 Task: Create expense object for expenses information.
Action: Mouse moved to (704, 55)
Screenshot: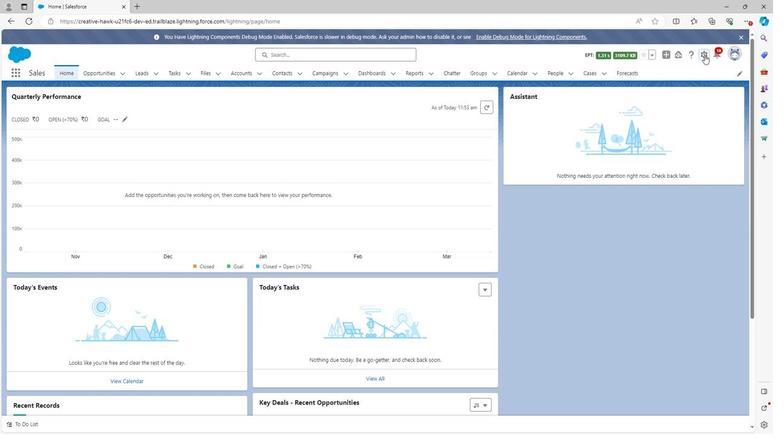 
Action: Mouse pressed left at (704, 55)
Screenshot: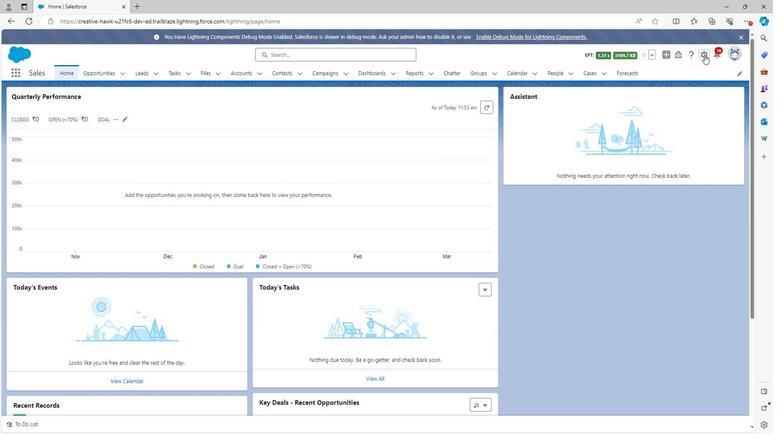 
Action: Mouse moved to (671, 77)
Screenshot: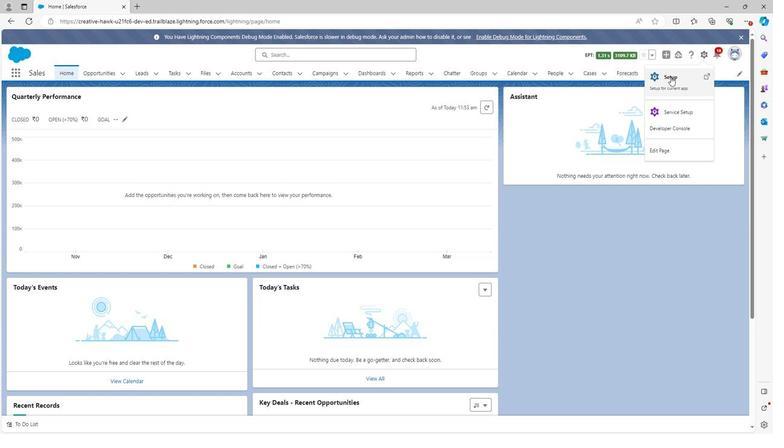 
Action: Mouse pressed left at (671, 77)
Screenshot: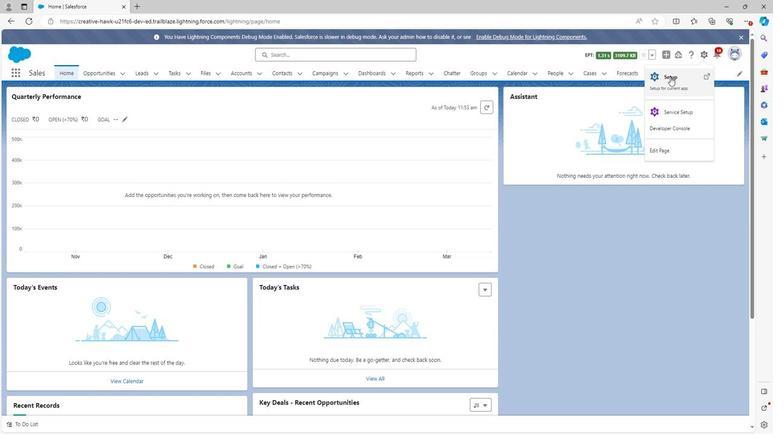 
Action: Mouse moved to (111, 71)
Screenshot: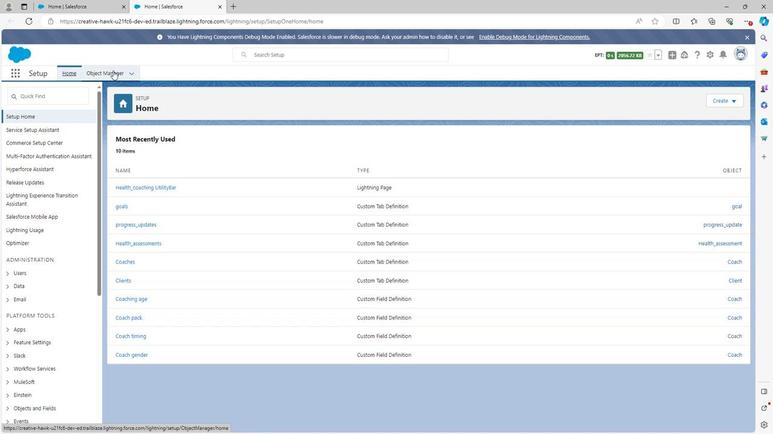 
Action: Mouse pressed left at (111, 71)
Screenshot: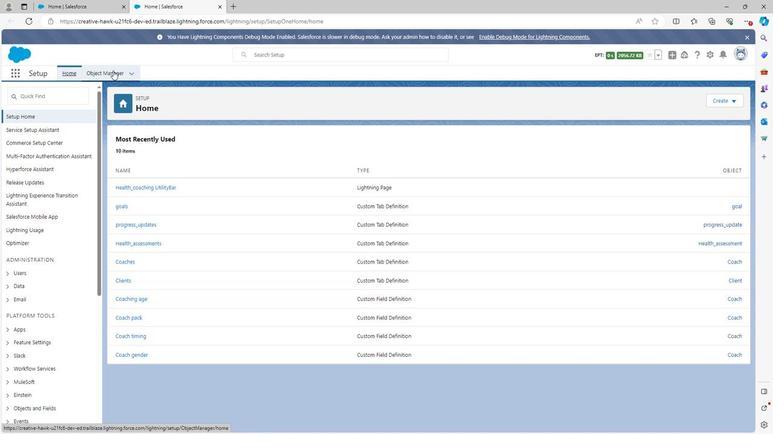
Action: Mouse moved to (718, 102)
Screenshot: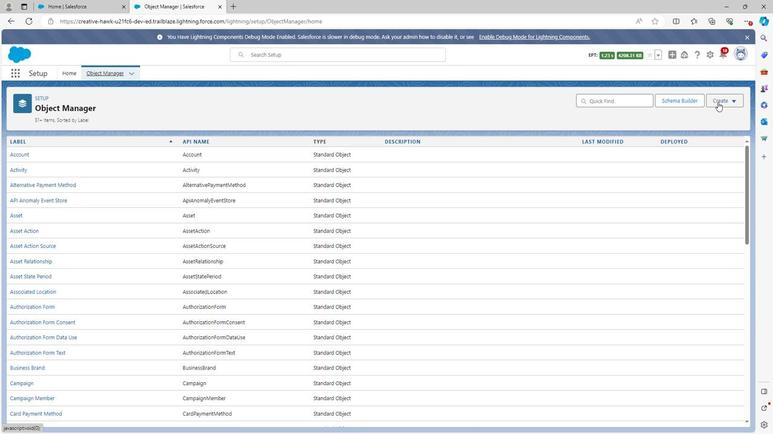 
Action: Mouse pressed left at (718, 102)
Screenshot: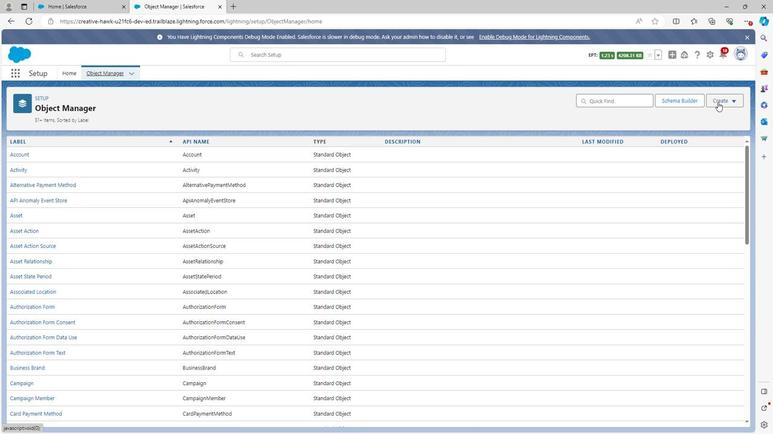 
Action: Mouse moved to (686, 124)
Screenshot: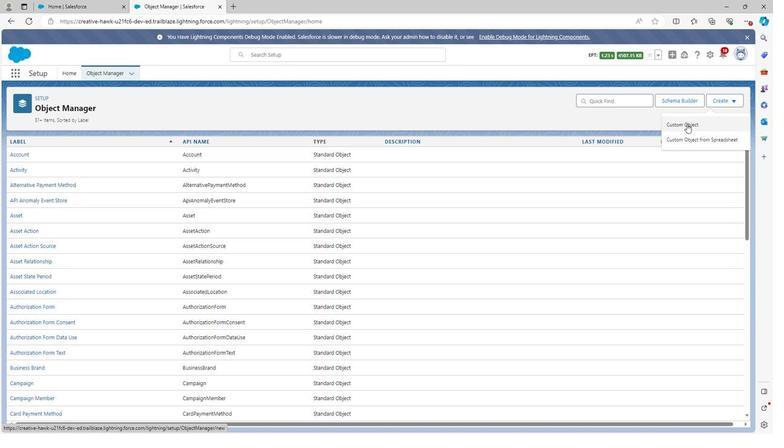 
Action: Mouse pressed left at (686, 124)
Screenshot: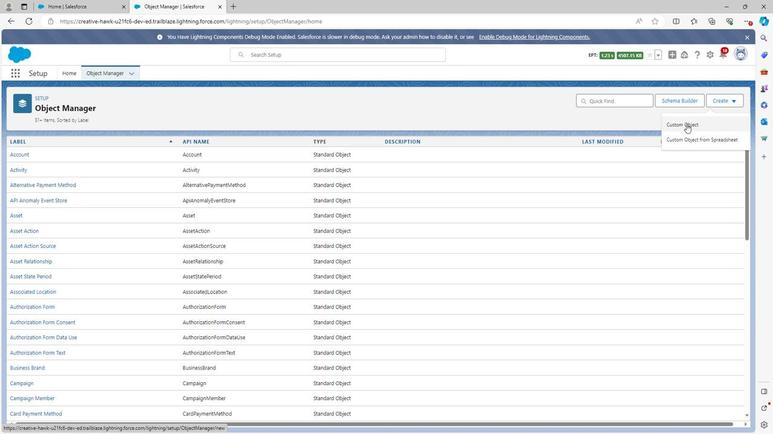 
Action: Mouse moved to (192, 205)
Screenshot: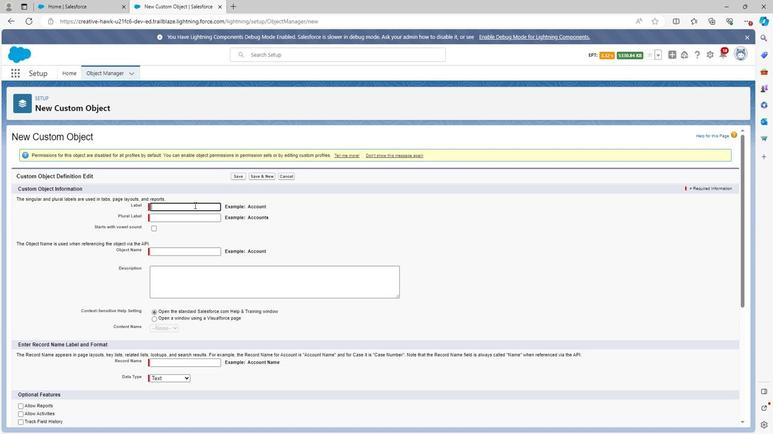 
Action: Mouse pressed left at (192, 205)
Screenshot: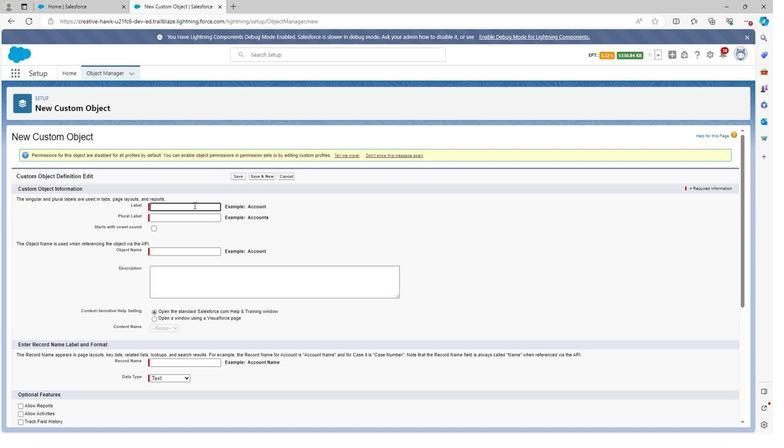 
Action: Key pressed <Key.shift><Key.shift><Key.shift><Key.shift><Key.shift>Expense
Screenshot: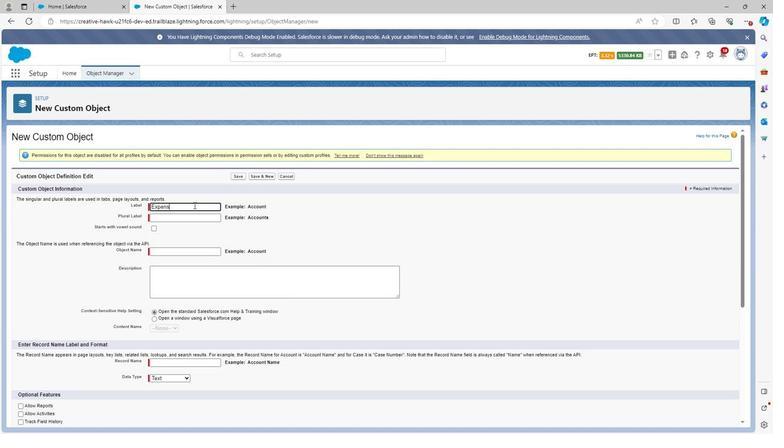 
Action: Mouse moved to (236, 228)
Screenshot: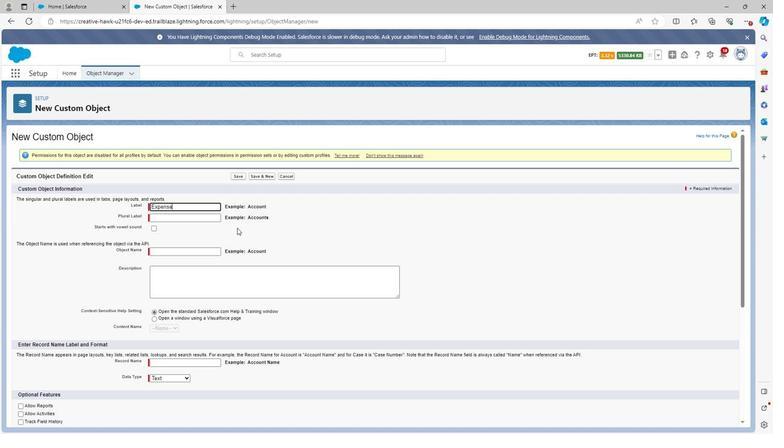 
Action: Mouse pressed left at (236, 228)
Screenshot: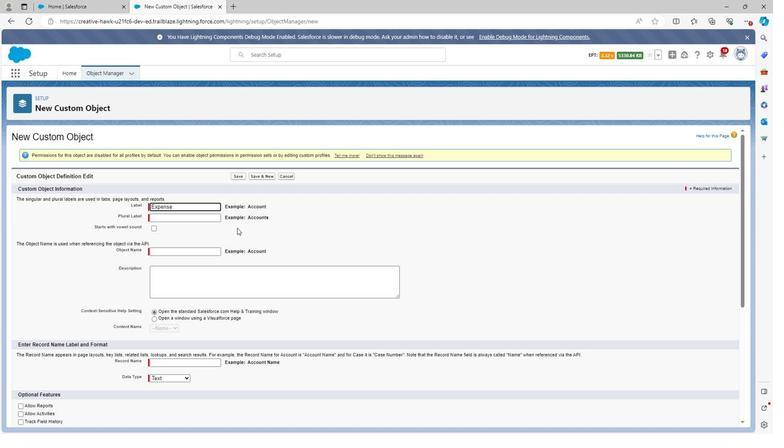 
Action: Mouse moved to (176, 216)
Screenshot: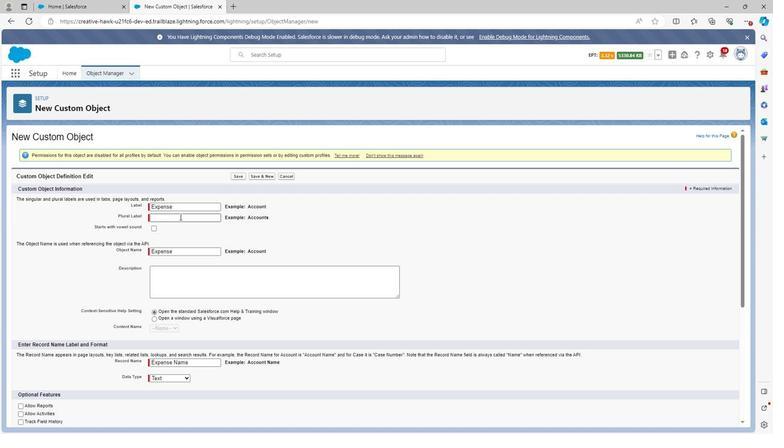 
Action: Mouse pressed left at (176, 216)
Screenshot: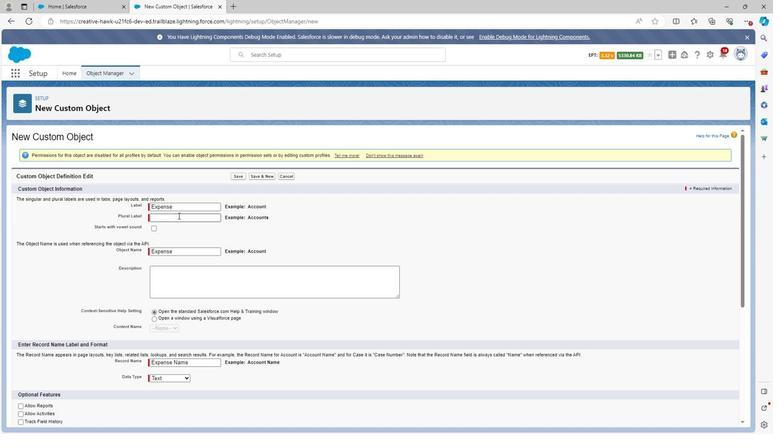 
Action: Key pressed <Key.shift>Expenses
Screenshot: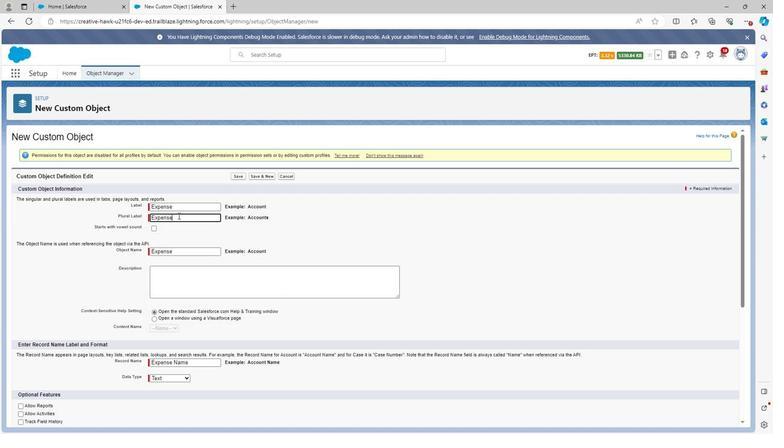
Action: Mouse moved to (166, 233)
Screenshot: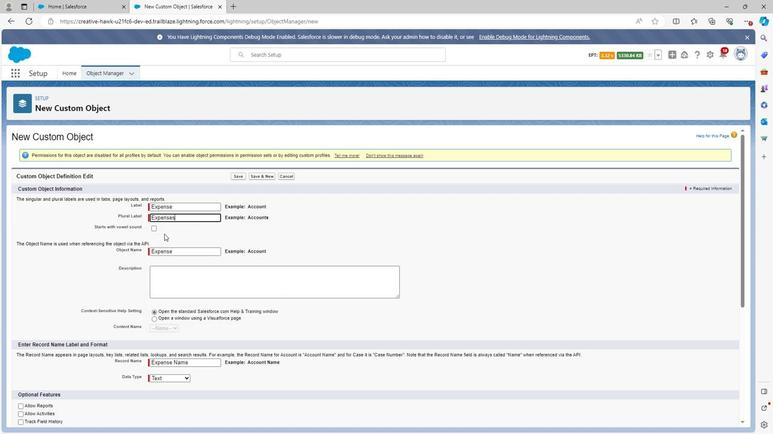 
Action: Mouse pressed left at (166, 233)
Screenshot: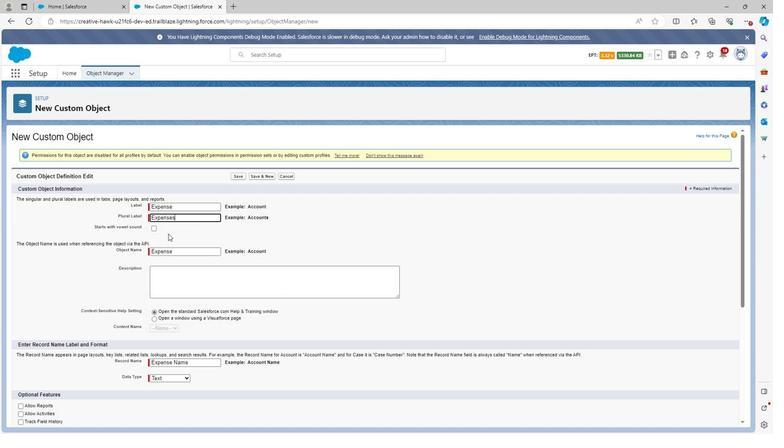 
Action: Mouse moved to (170, 271)
Screenshot: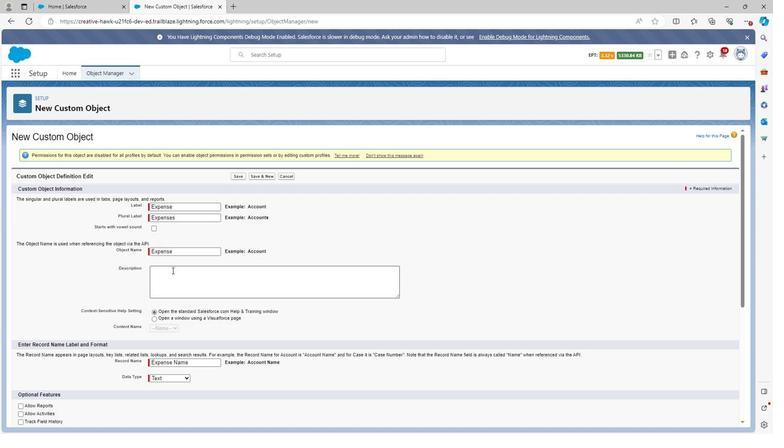 
Action: Mouse pressed left at (170, 271)
Screenshot: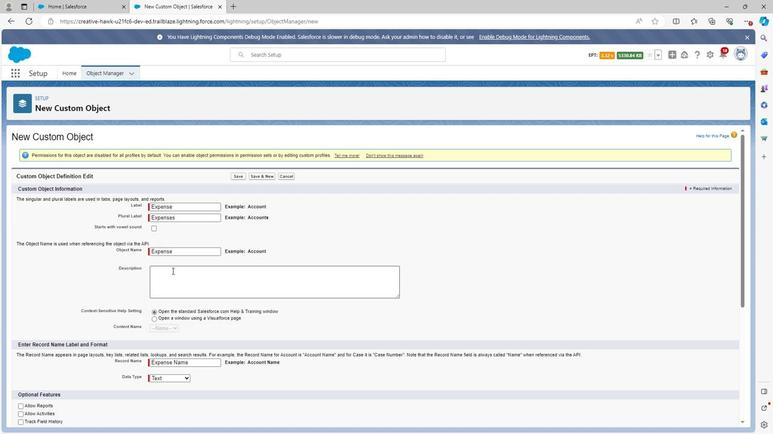 
Action: Key pressed <Key.shift><Key.shift><Key.shift>Expense<Key.space>object<Key.space>is<Key.space>used<Key.space>to<Key.space>define<Key.space>the<Key.space>expense<Key.space>of<Key.space>users
Screenshot: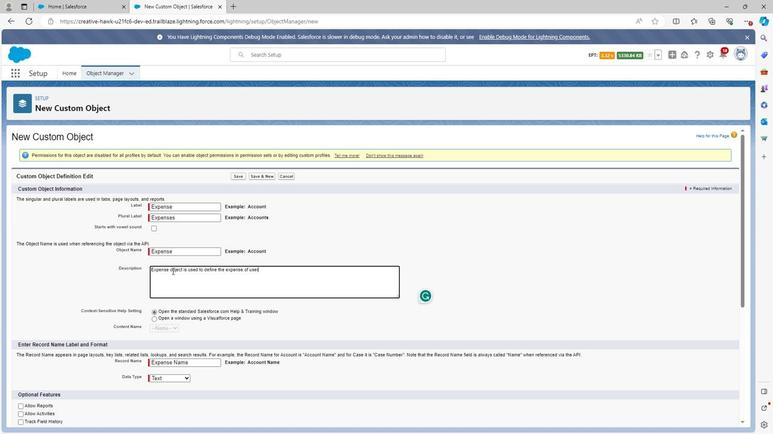 
Action: Mouse moved to (200, 323)
Screenshot: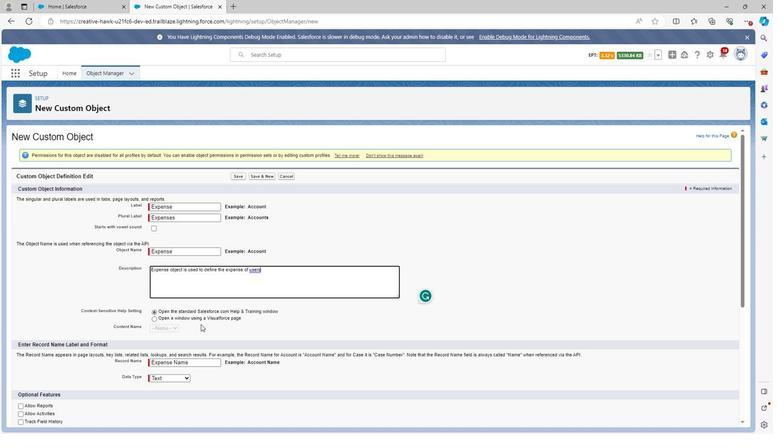 
Action: Mouse scrolled (200, 323) with delta (0, 0)
Screenshot: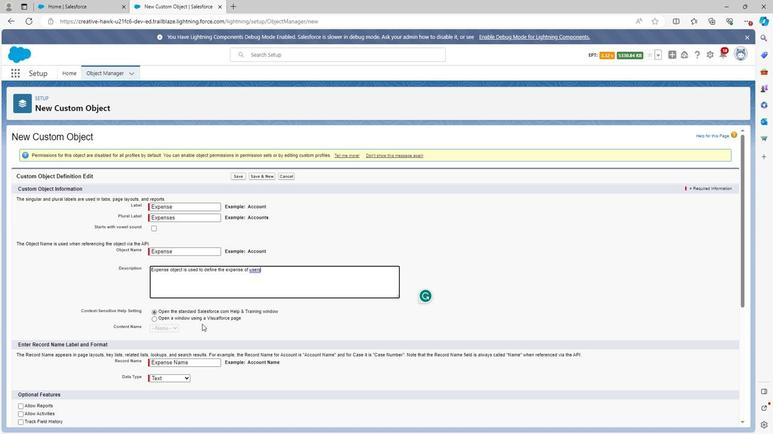 
Action: Mouse scrolled (200, 323) with delta (0, 0)
Screenshot: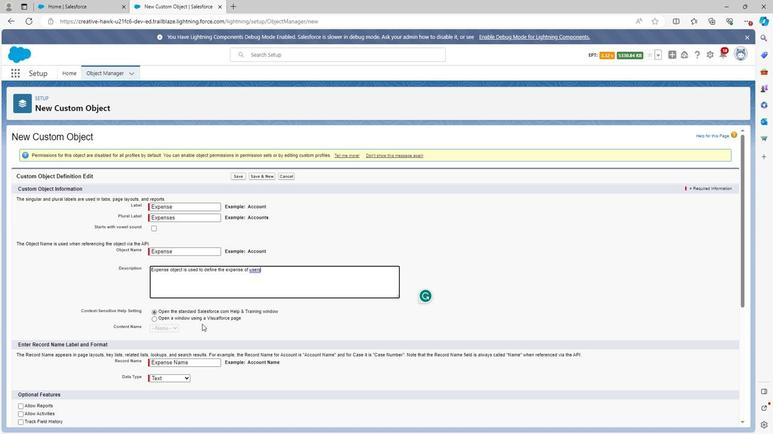 
Action: Mouse scrolled (200, 323) with delta (0, 0)
Screenshot: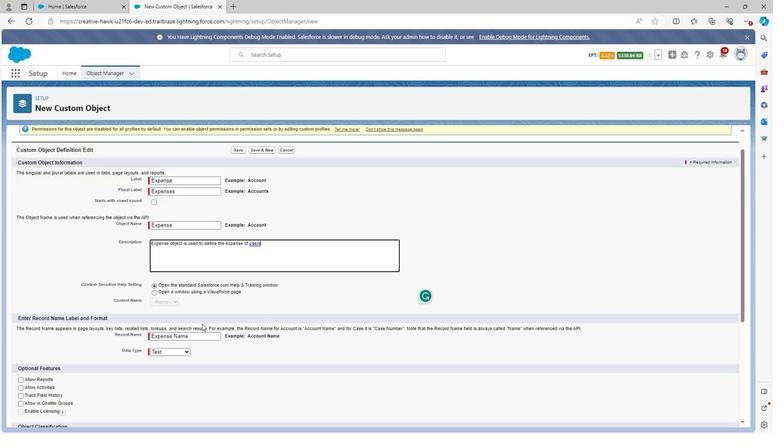 
Action: Mouse scrolled (200, 323) with delta (0, 0)
Screenshot: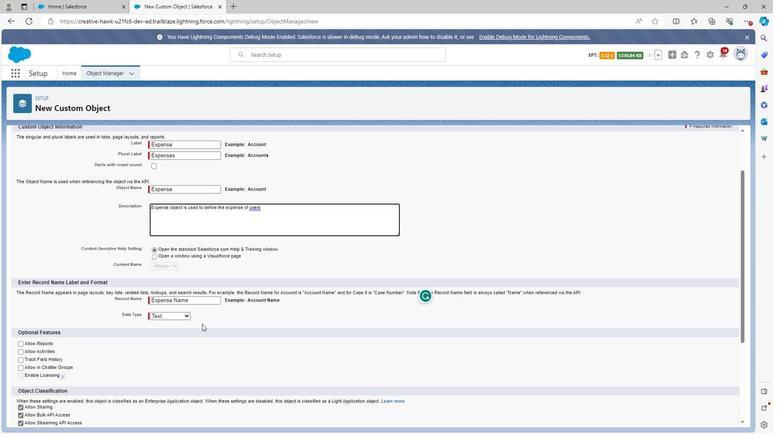 
Action: Mouse scrolled (200, 323) with delta (0, 0)
Screenshot: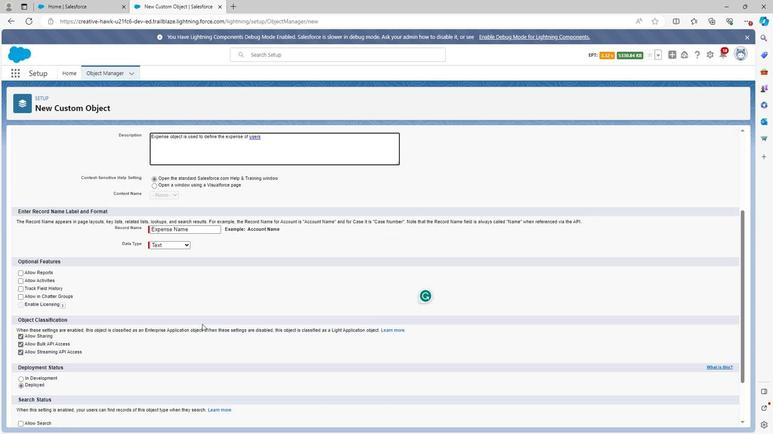 
Action: Mouse moved to (19, 212)
Screenshot: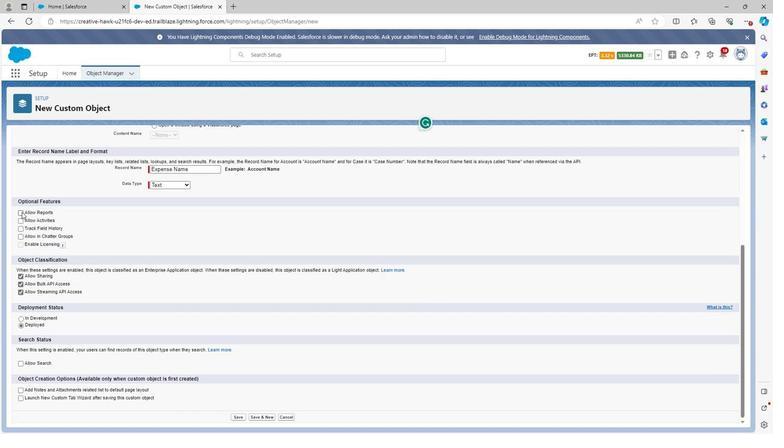 
Action: Mouse pressed left at (19, 212)
Screenshot: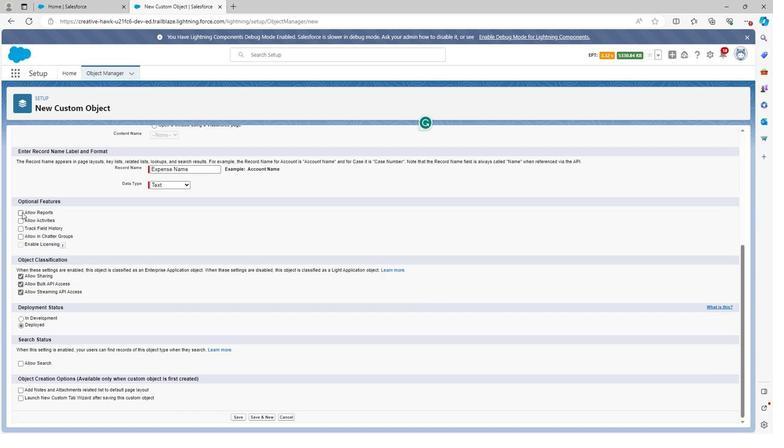 
Action: Mouse moved to (18, 227)
Screenshot: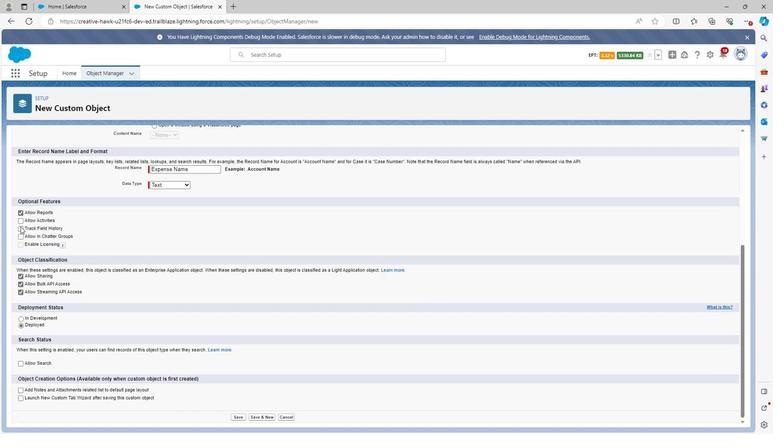 
Action: Mouse pressed left at (18, 227)
Screenshot: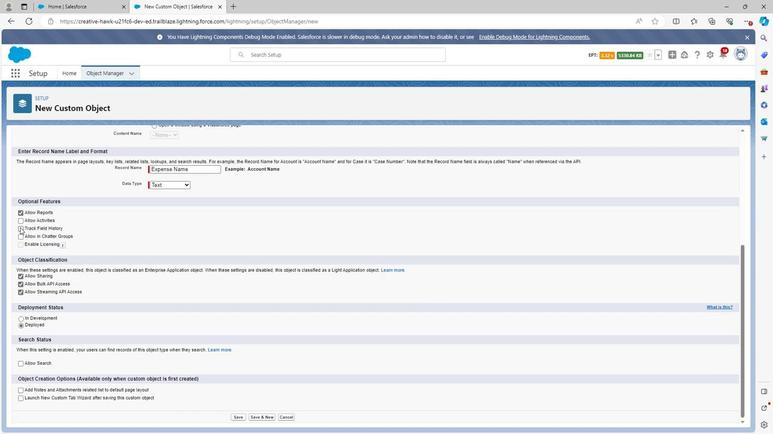 
Action: Mouse moved to (19, 236)
Screenshot: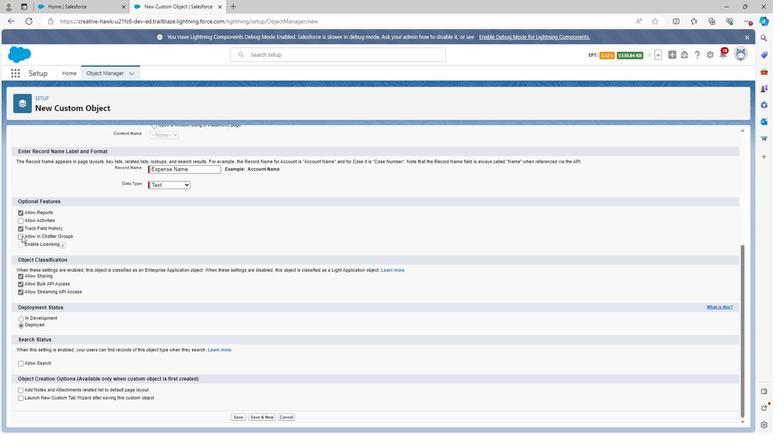 
Action: Mouse pressed left at (19, 236)
Screenshot: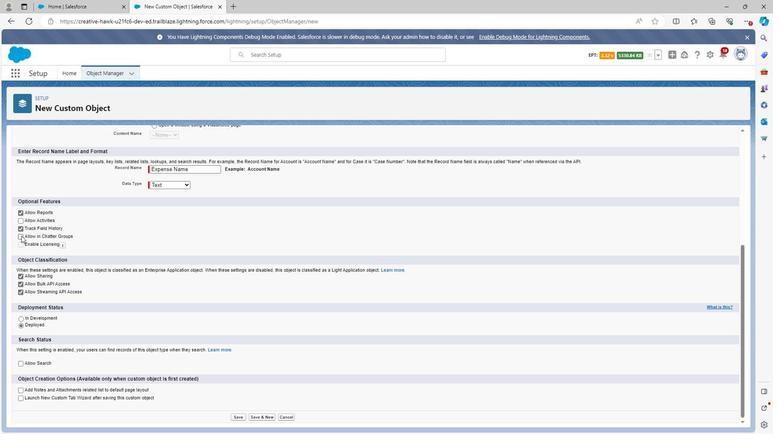
Action: Mouse moved to (70, 285)
Screenshot: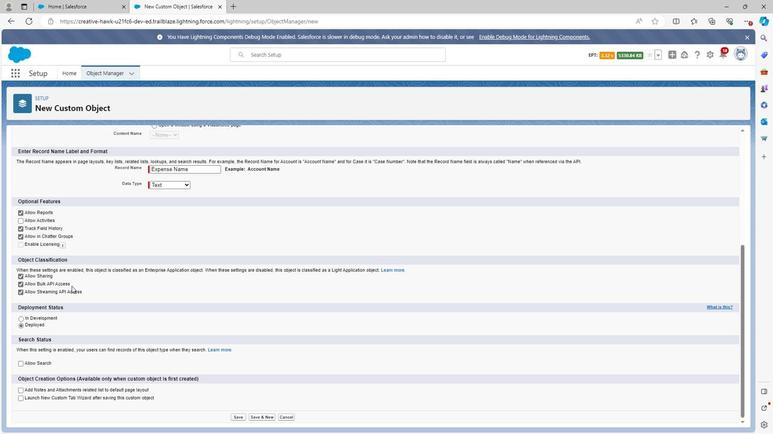 
Action: Mouse scrolled (70, 285) with delta (0, 0)
Screenshot: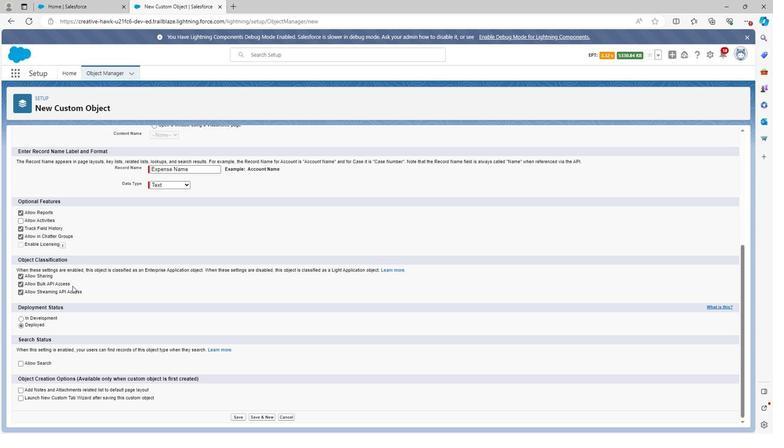 
Action: Mouse scrolled (70, 285) with delta (0, 0)
Screenshot: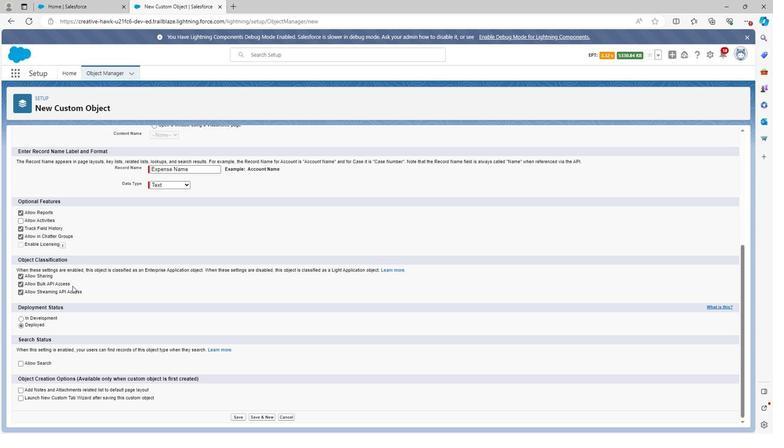 
Action: Mouse moved to (237, 416)
Screenshot: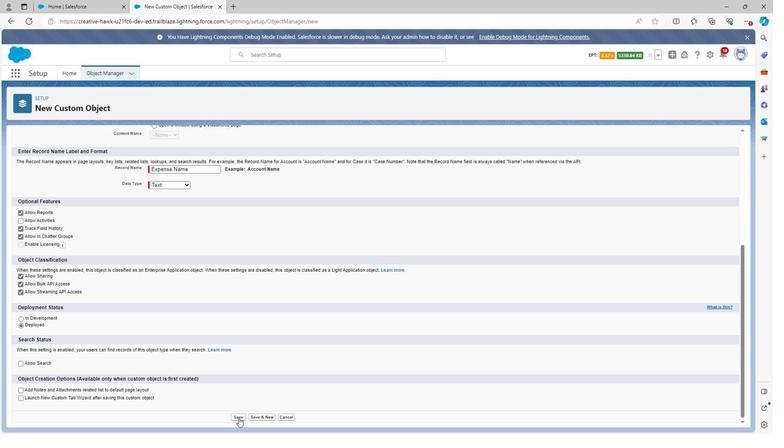 
Action: Mouse pressed left at (237, 416)
Screenshot: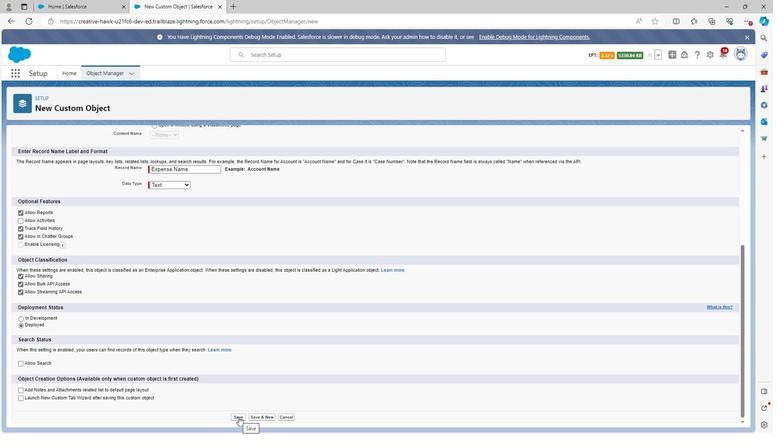 
Action: Mouse moved to (97, 73)
Screenshot: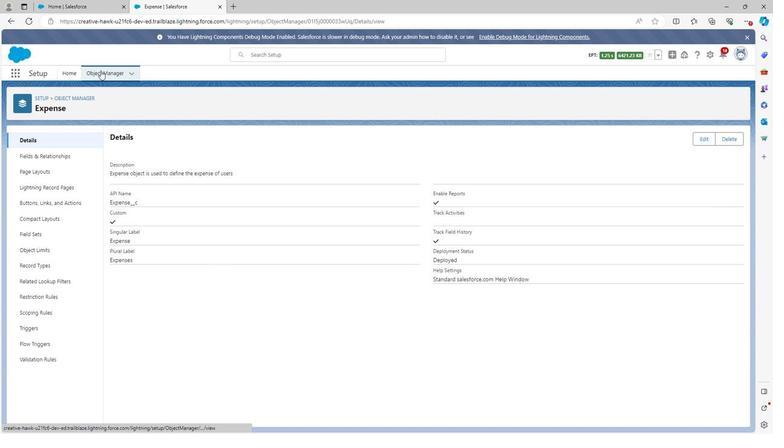 
Action: Mouse pressed left at (97, 73)
Screenshot: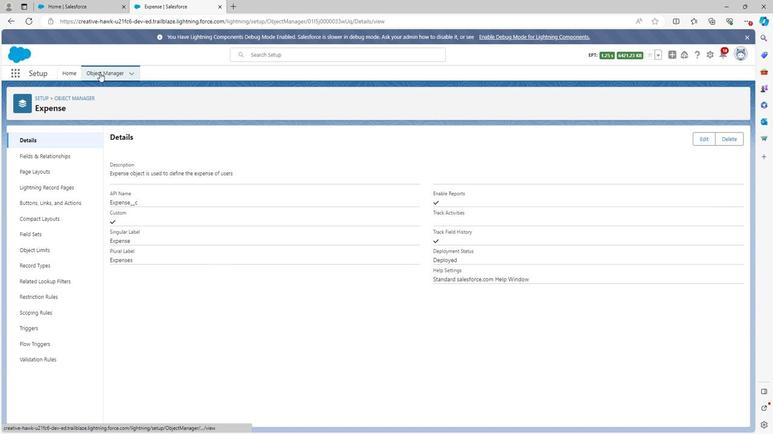
Action: Mouse moved to (46, 286)
Screenshot: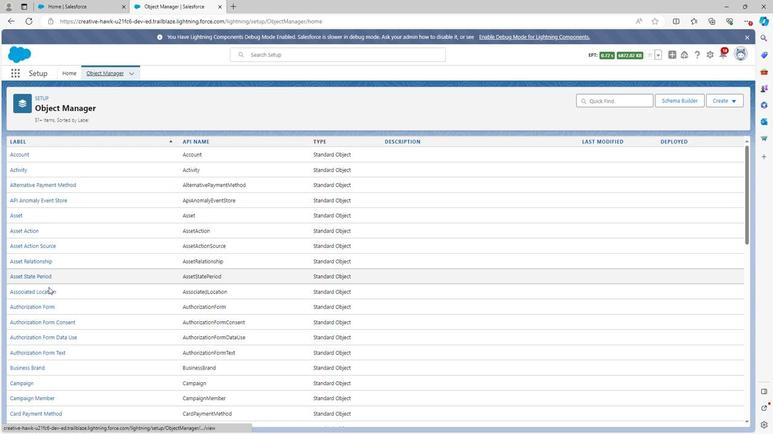 
Action: Mouse scrolled (46, 286) with delta (0, 0)
Screenshot: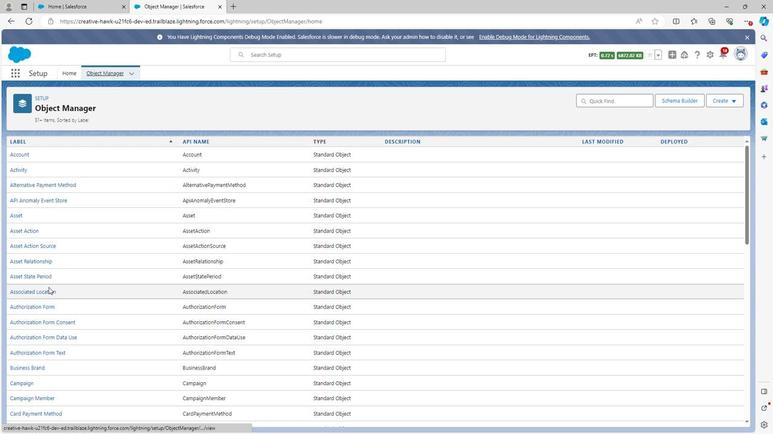 
Action: Mouse scrolled (46, 286) with delta (0, 0)
Screenshot: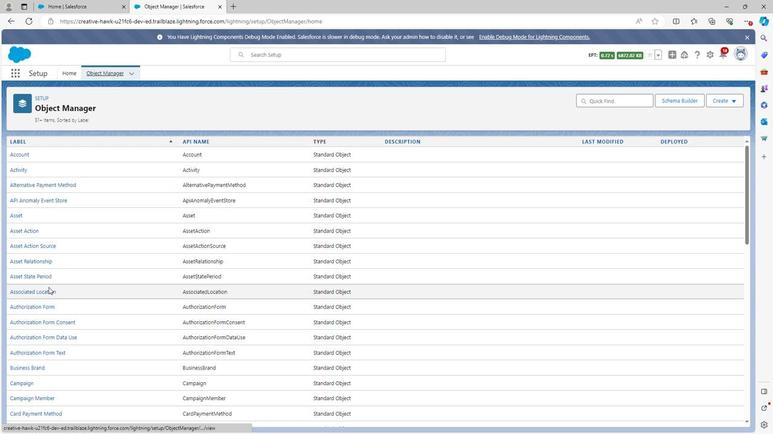 
Action: Mouse scrolled (46, 286) with delta (0, 0)
Screenshot: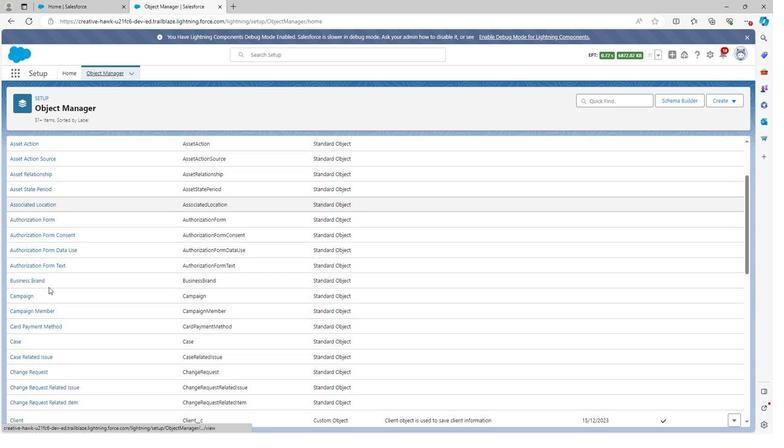 
Action: Mouse scrolled (46, 286) with delta (0, 0)
Screenshot: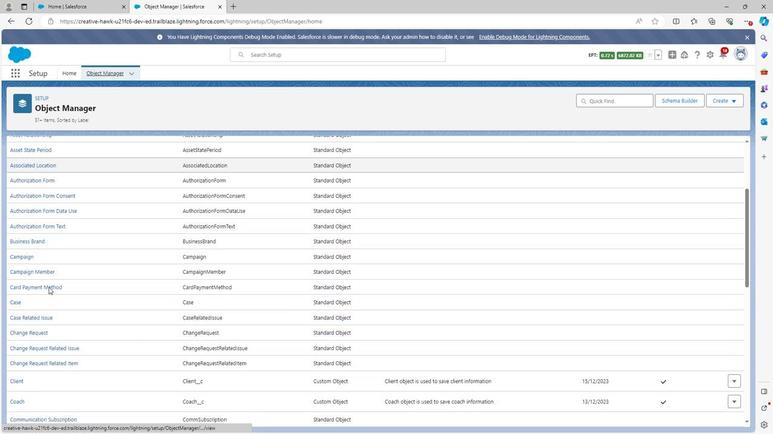 
Action: Mouse scrolled (46, 286) with delta (0, 0)
Screenshot: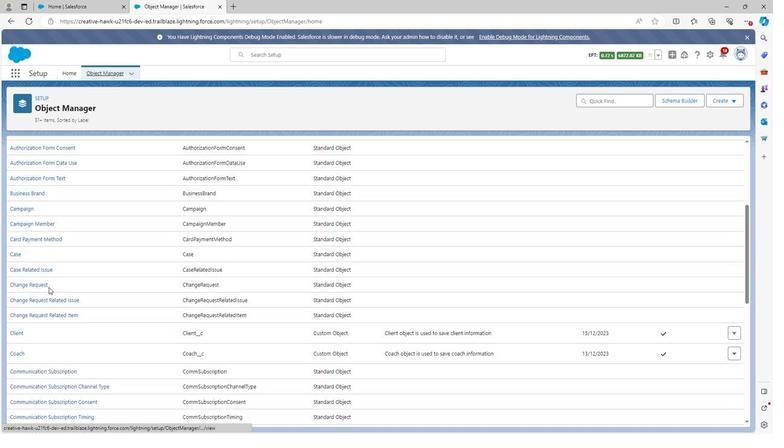 
Action: Mouse scrolled (46, 286) with delta (0, 0)
Screenshot: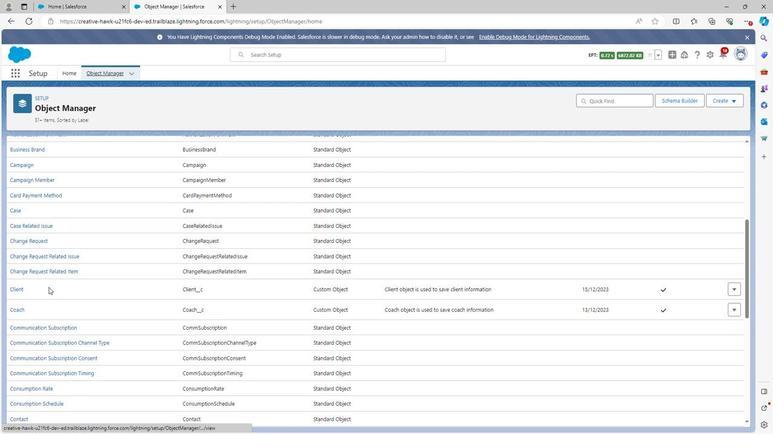 
Action: Mouse scrolled (46, 286) with delta (0, 0)
Screenshot: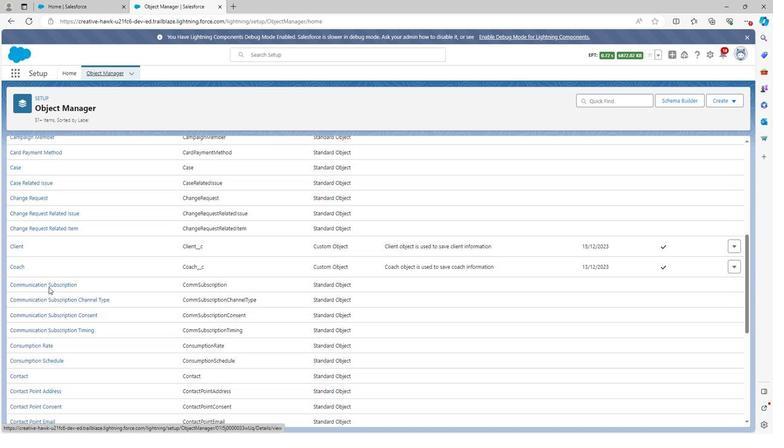 
Action: Mouse scrolled (46, 286) with delta (0, 0)
Screenshot: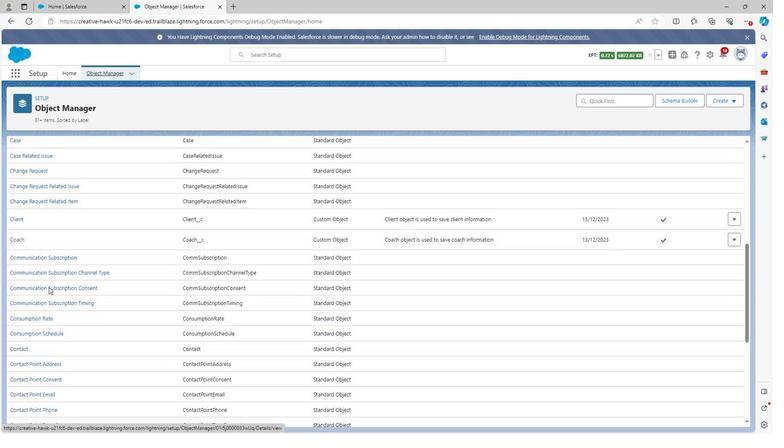 
Action: Mouse scrolled (46, 286) with delta (0, 0)
Screenshot: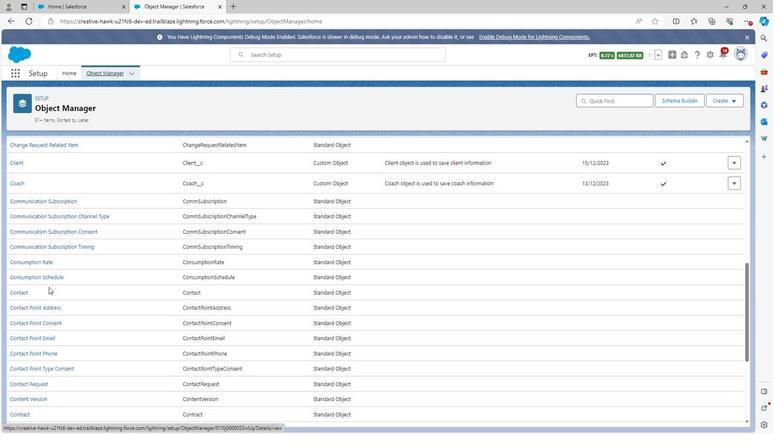 
Action: Mouse scrolled (46, 286) with delta (0, 0)
Screenshot: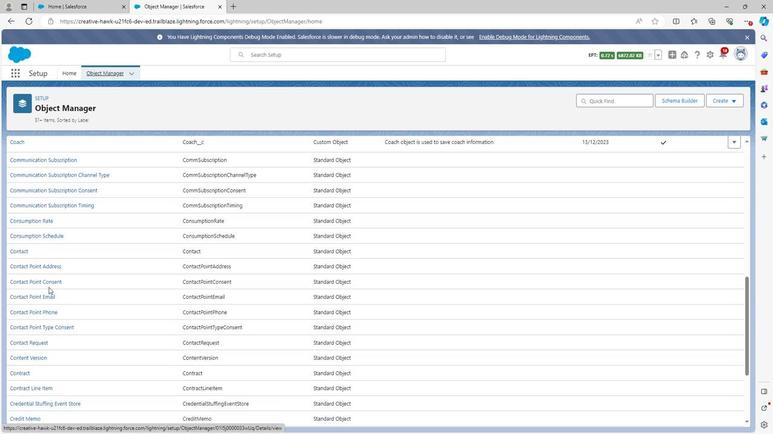 
Action: Mouse scrolled (46, 286) with delta (0, 0)
Screenshot: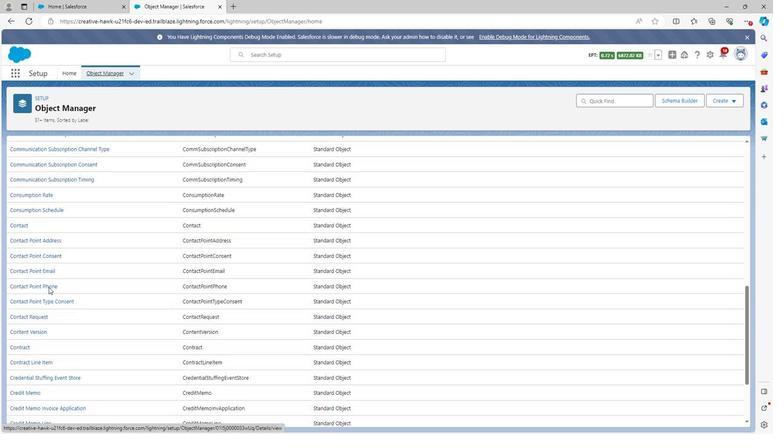 
Action: Mouse scrolled (46, 286) with delta (0, 0)
Screenshot: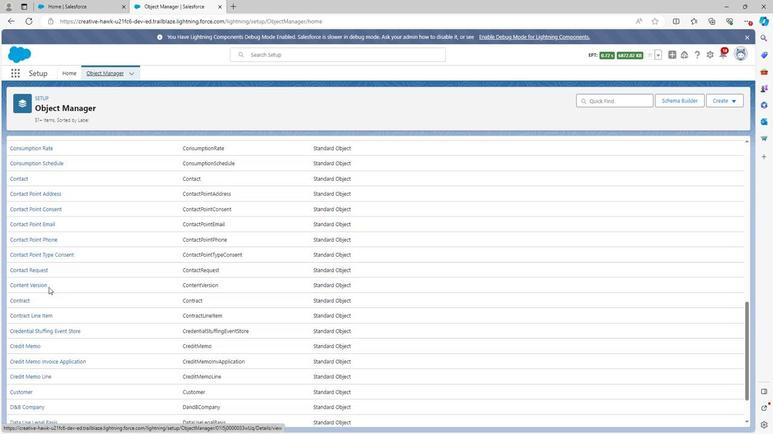 
Action: Mouse scrolled (46, 286) with delta (0, 0)
Screenshot: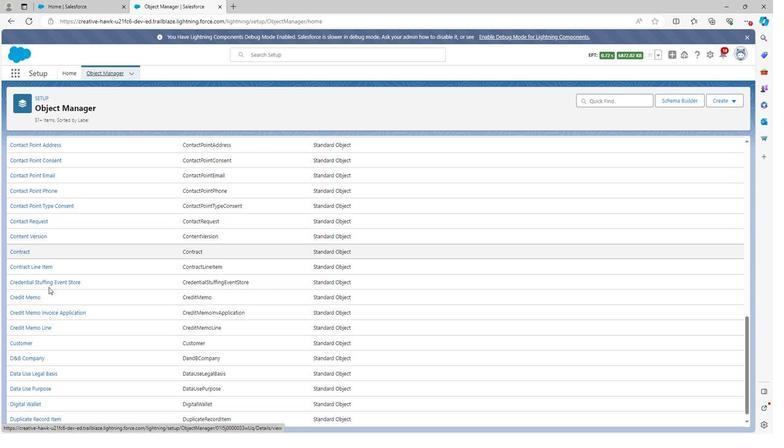 
Action: Mouse scrolled (46, 286) with delta (0, 0)
Screenshot: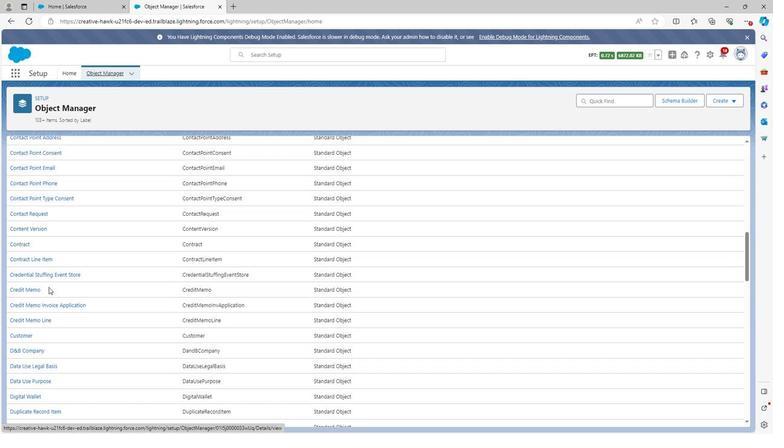 
Action: Mouse scrolled (46, 286) with delta (0, 0)
Screenshot: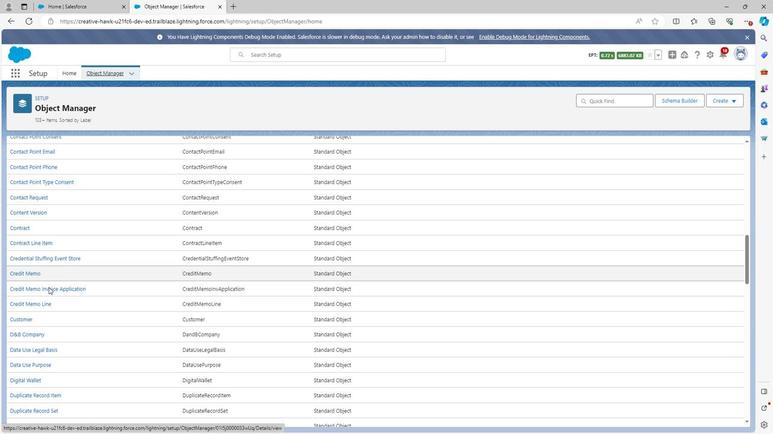 
Action: Mouse scrolled (46, 286) with delta (0, 0)
Screenshot: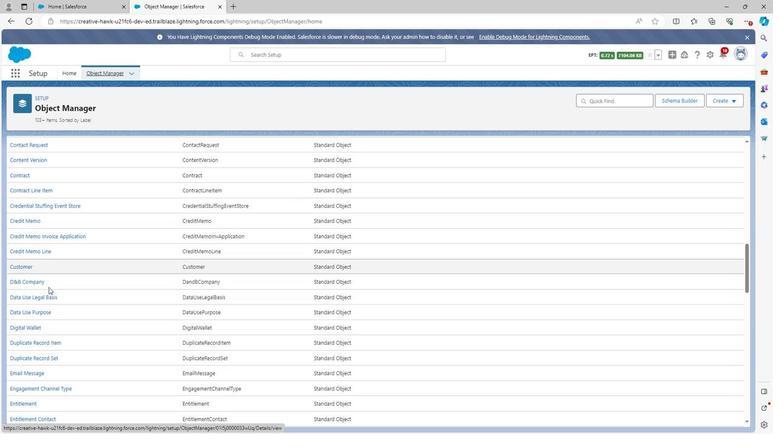 
Action: Mouse scrolled (46, 286) with delta (0, 0)
Screenshot: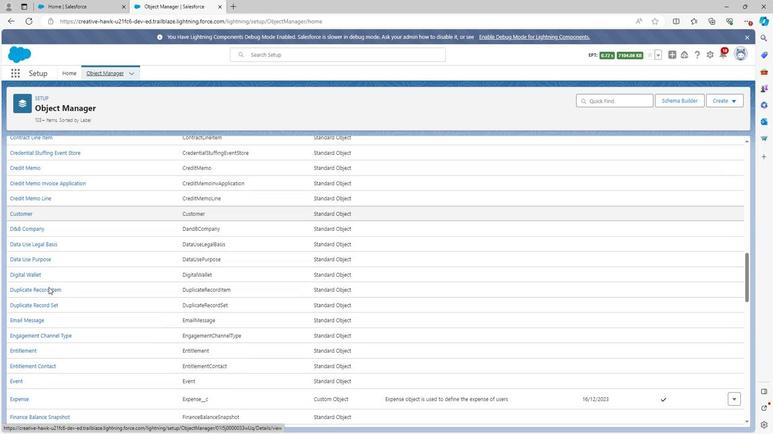 
Action: Mouse scrolled (46, 286) with delta (0, 0)
Screenshot: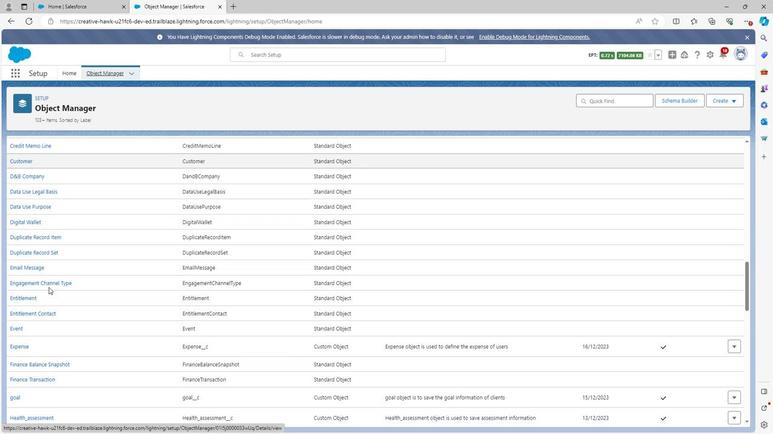 
Action: Mouse moved to (22, 300)
Screenshot: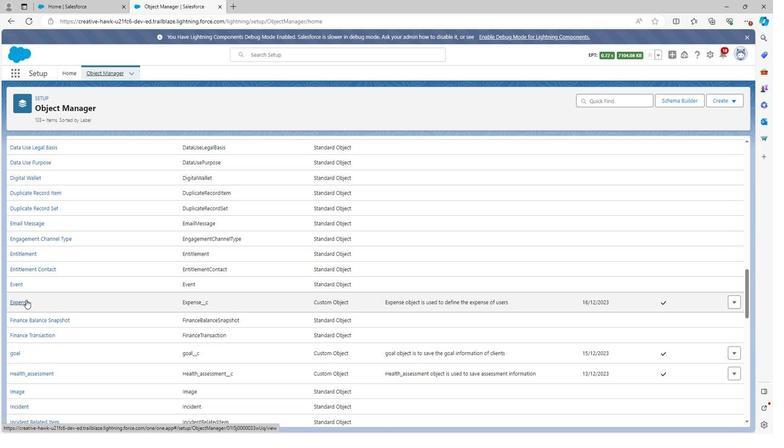 
Action: Mouse pressed left at (22, 300)
Screenshot: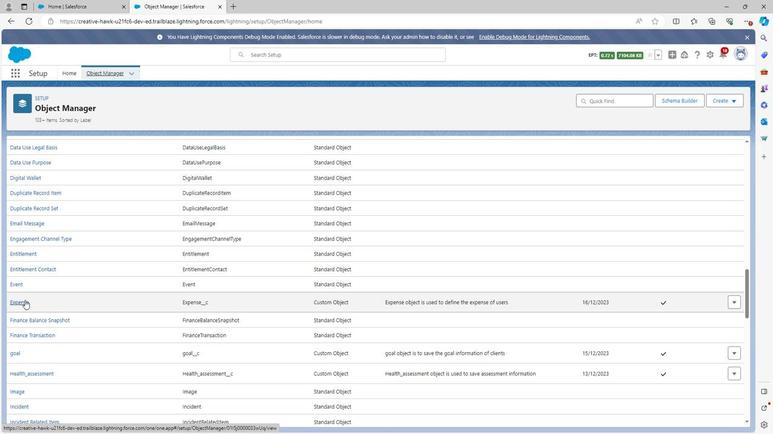 
Action: Mouse moved to (170, 238)
Screenshot: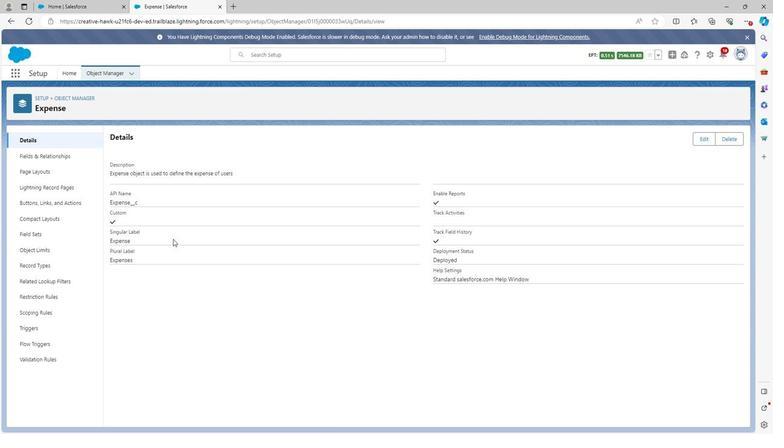 
